 Task: Create a section Breakaway and in the section, add a milestone Cloud Backup and Recovery Planning in the project AgileEdge
Action: Mouse scrolled (50, 86) with delta (0, 0)
Screenshot: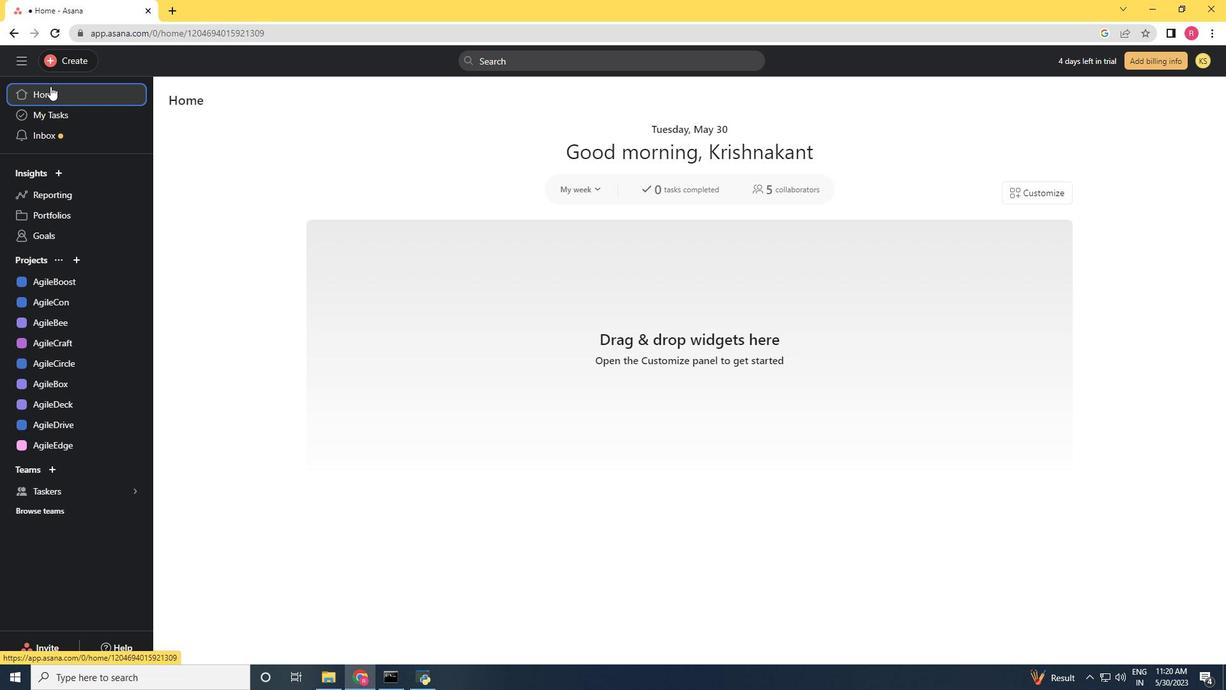 
Action: Mouse moved to (96, 438)
Screenshot: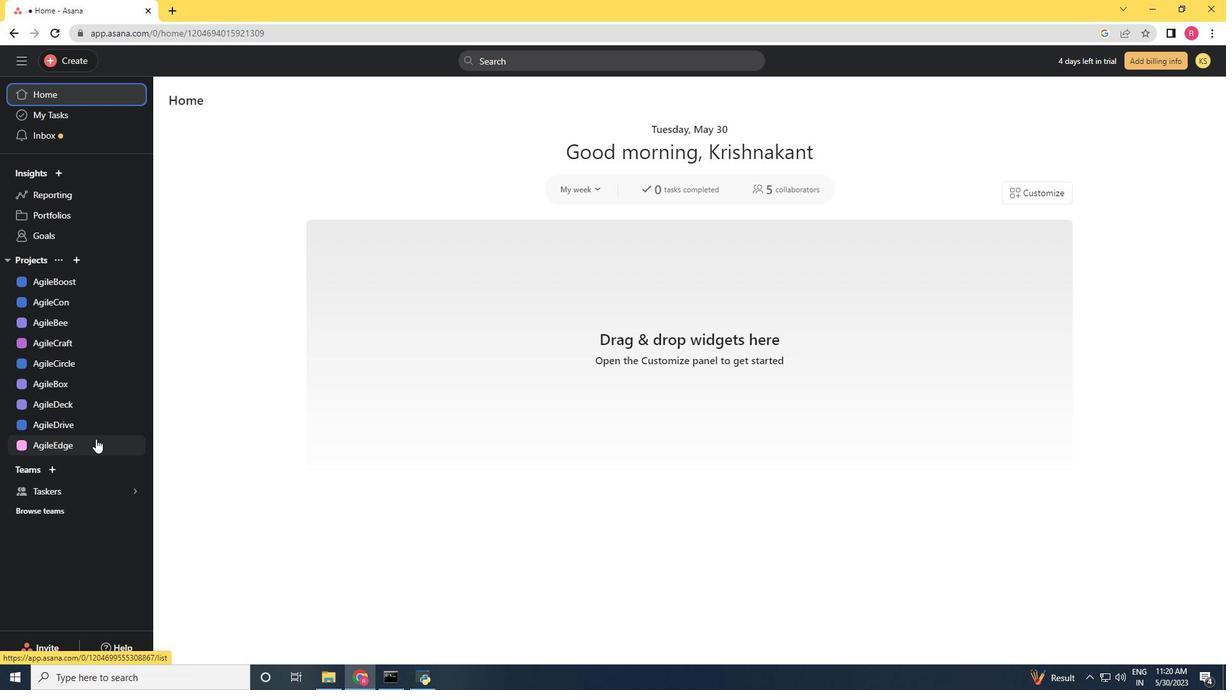 
Action: Mouse pressed left at (96, 438)
Screenshot: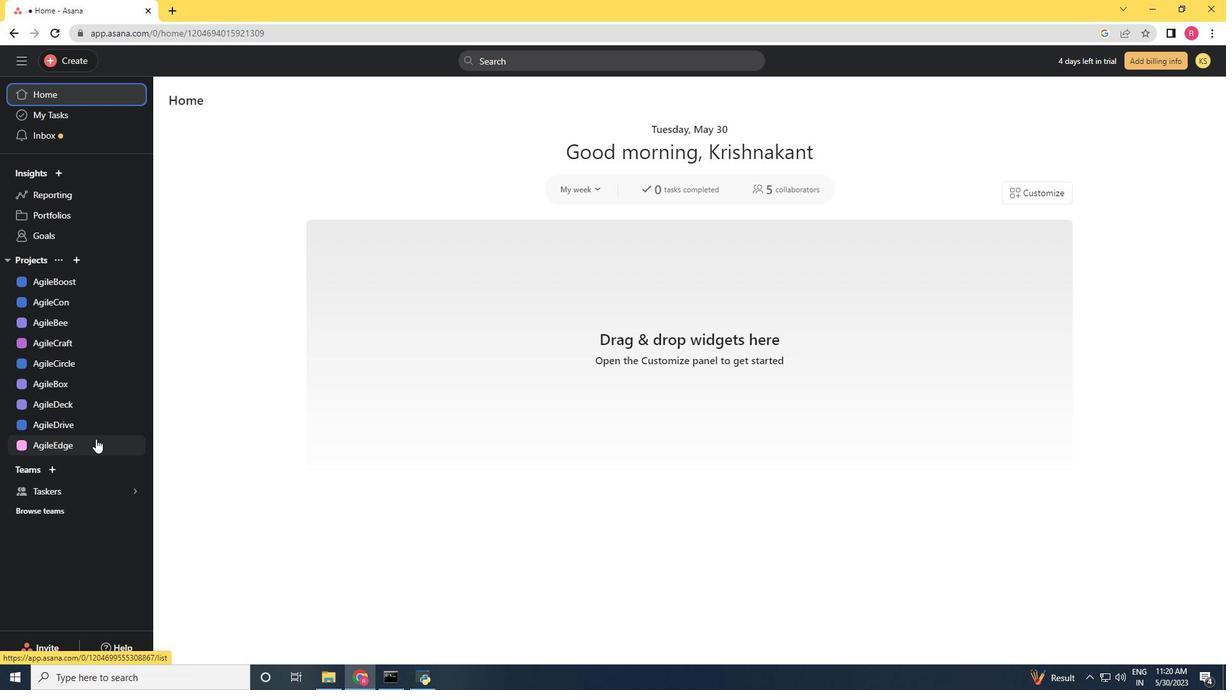 
Action: Mouse moved to (375, 382)
Screenshot: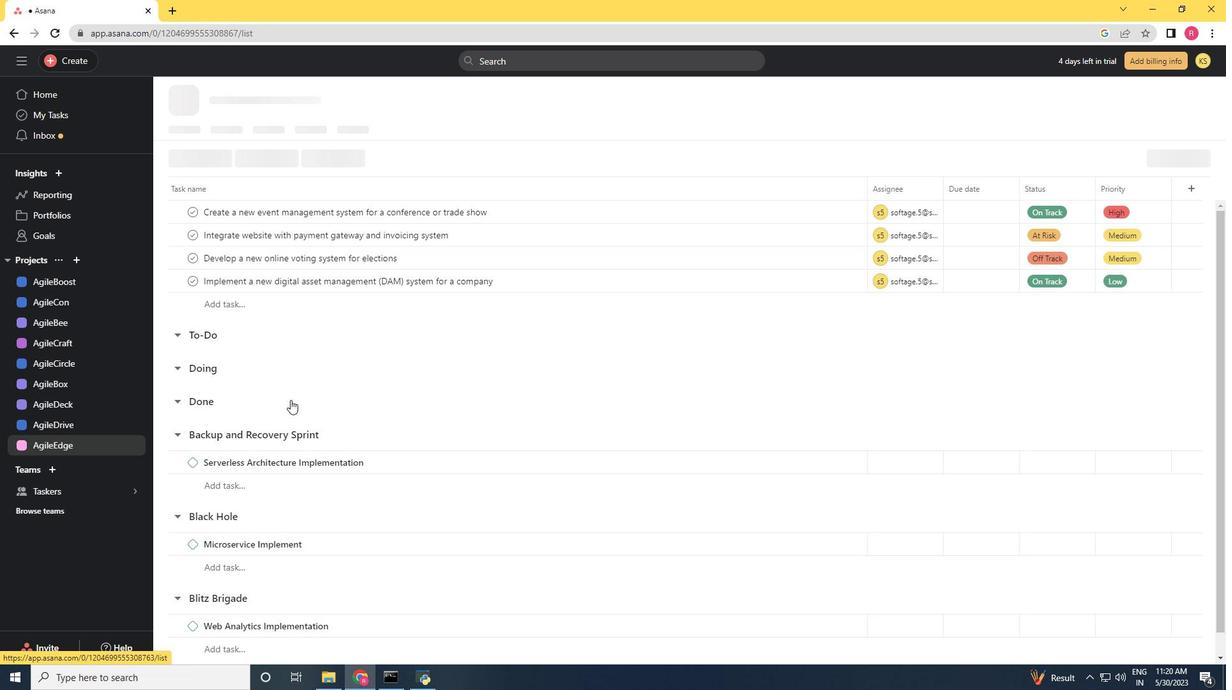 
Action: Mouse scrolled (375, 382) with delta (0, 0)
Screenshot: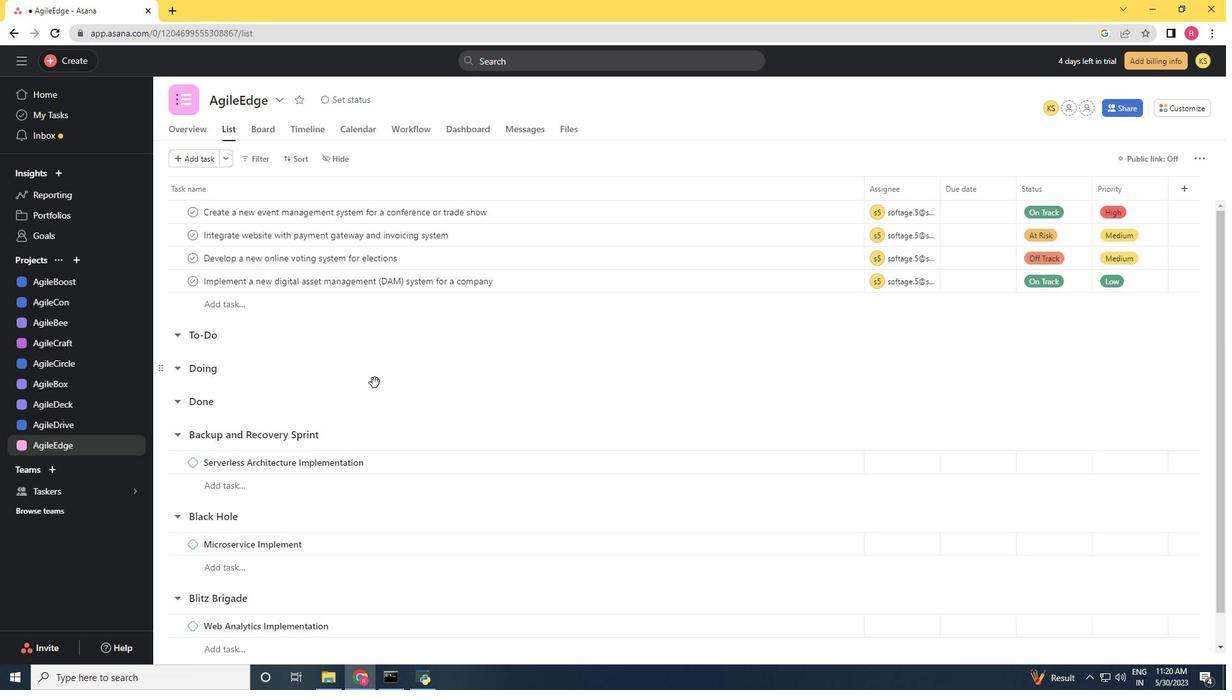 
Action: Mouse scrolled (375, 382) with delta (0, 0)
Screenshot: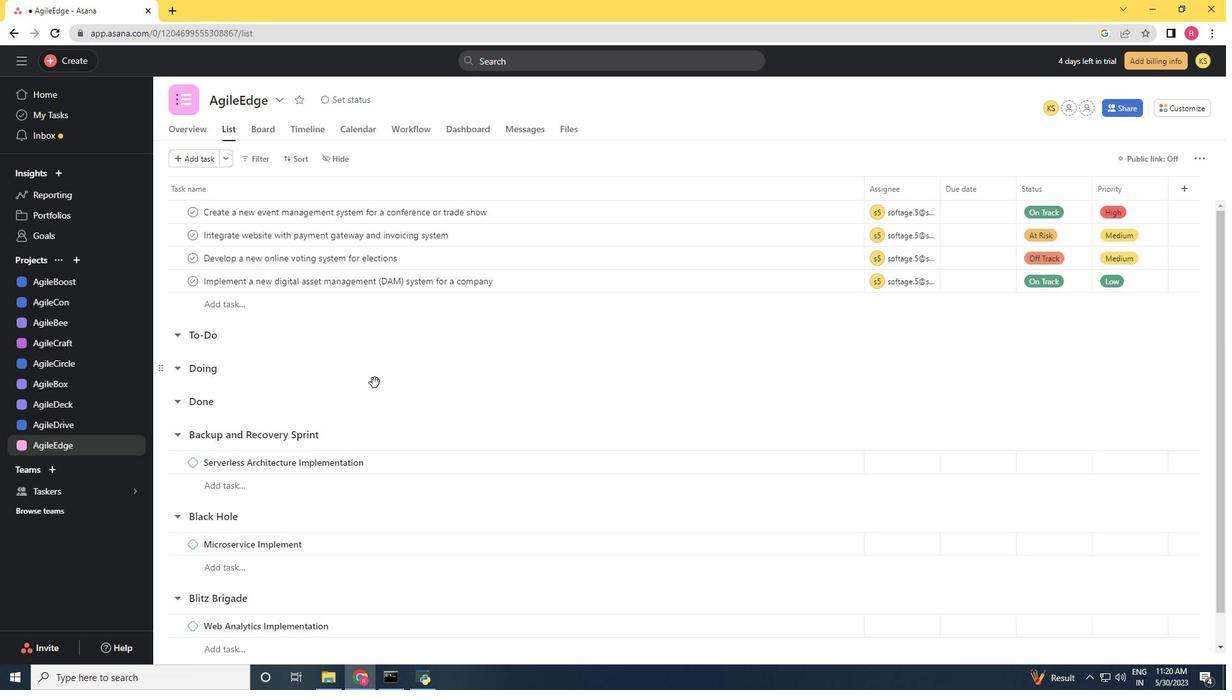 
Action: Mouse scrolled (375, 382) with delta (0, 0)
Screenshot: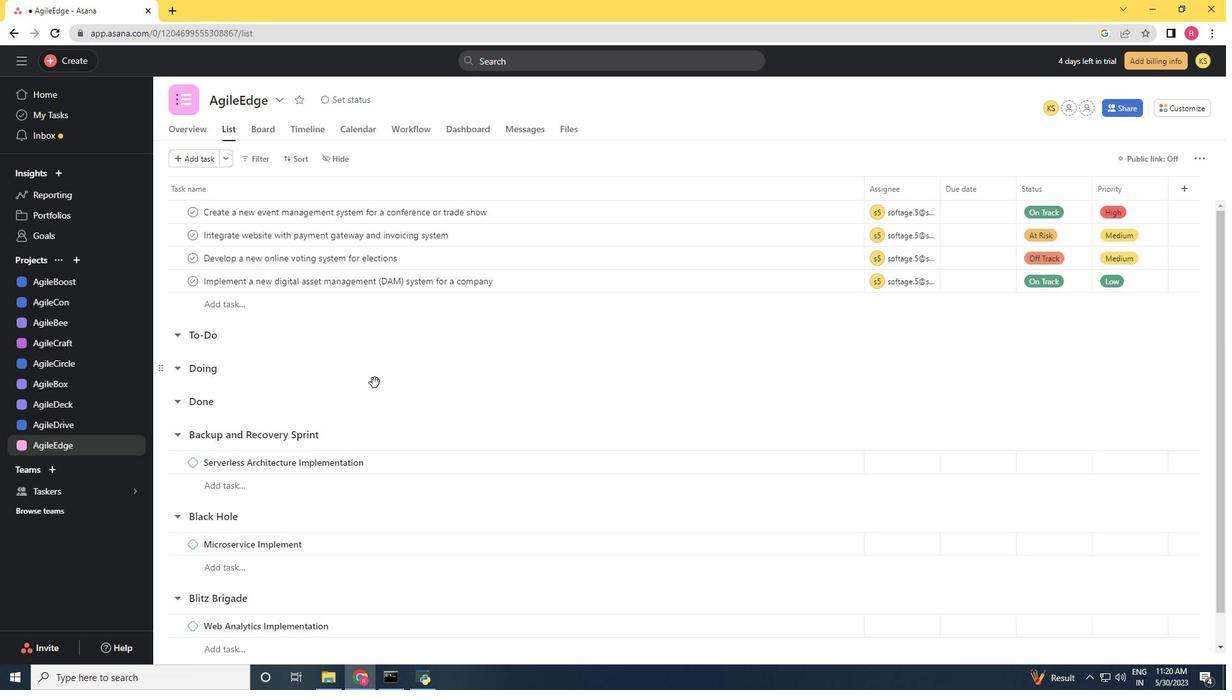 
Action: Mouse scrolled (375, 382) with delta (0, 0)
Screenshot: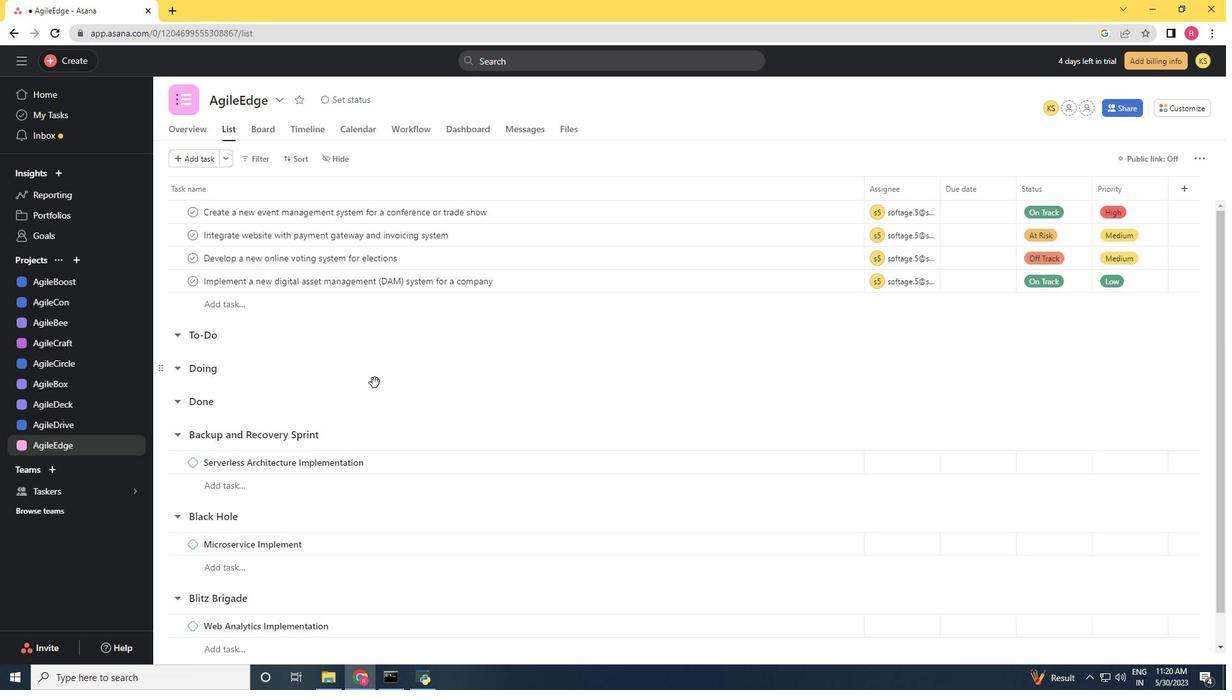 
Action: Mouse scrolled (375, 382) with delta (0, 0)
Screenshot: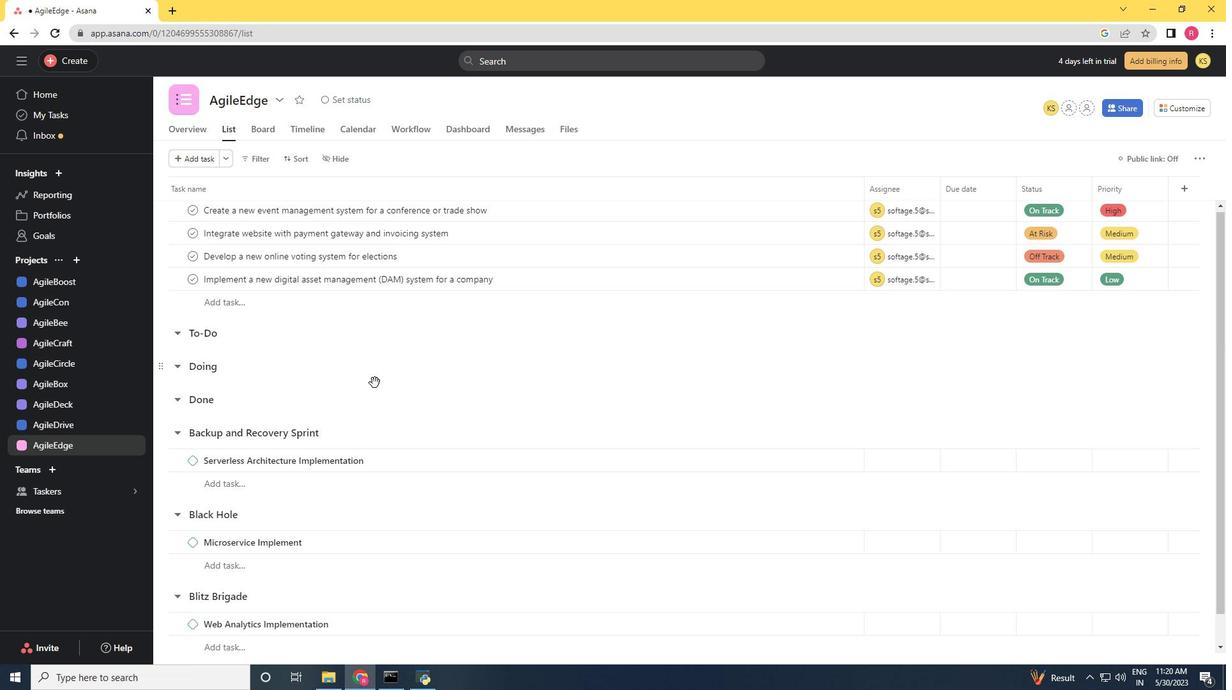 
Action: Mouse moved to (223, 637)
Screenshot: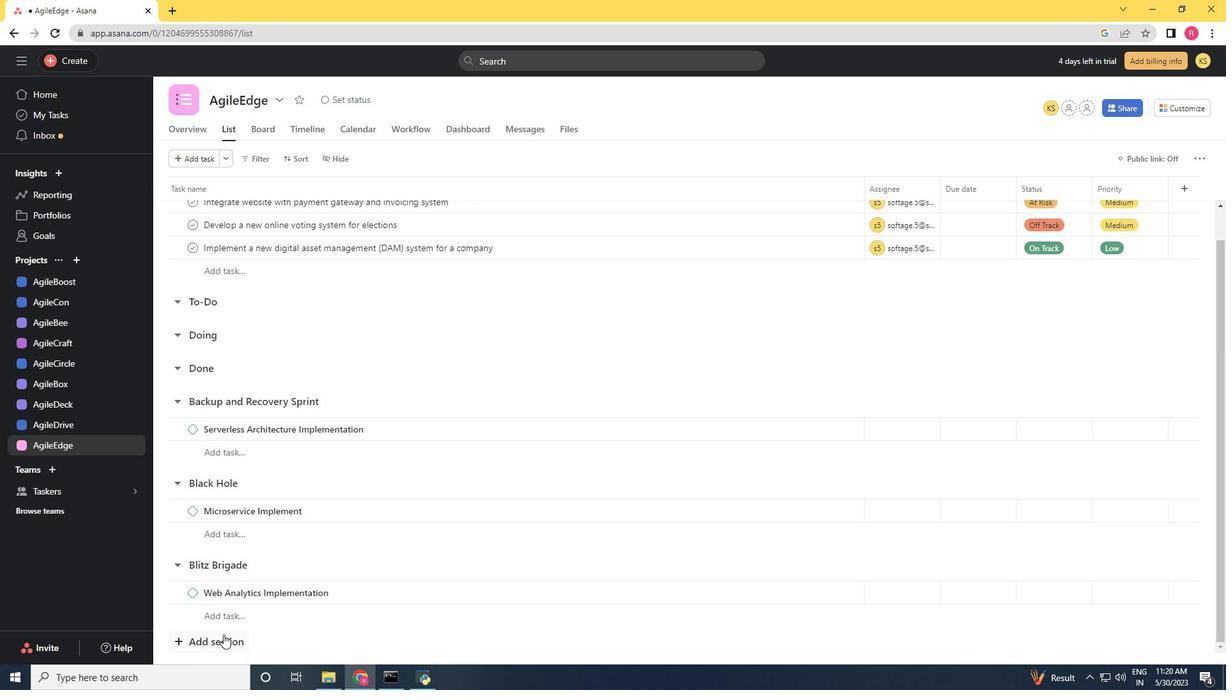 
Action: Mouse pressed left at (223, 637)
Screenshot: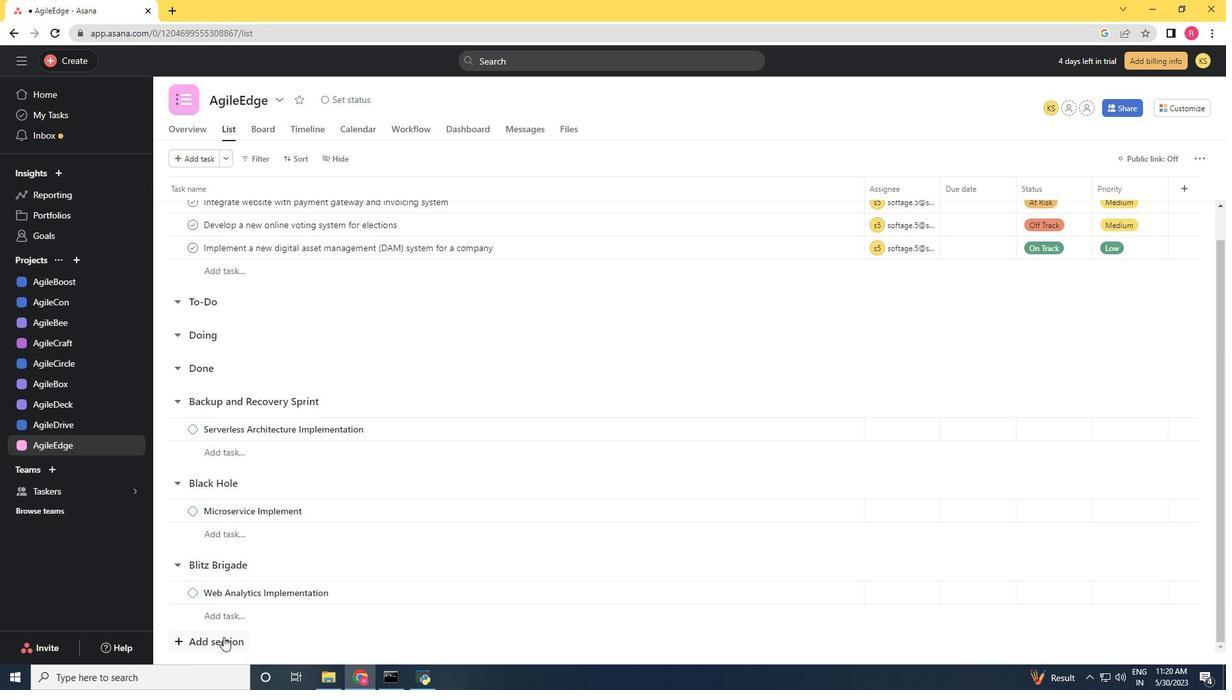 
Action: Mouse moved to (358, 498)
Screenshot: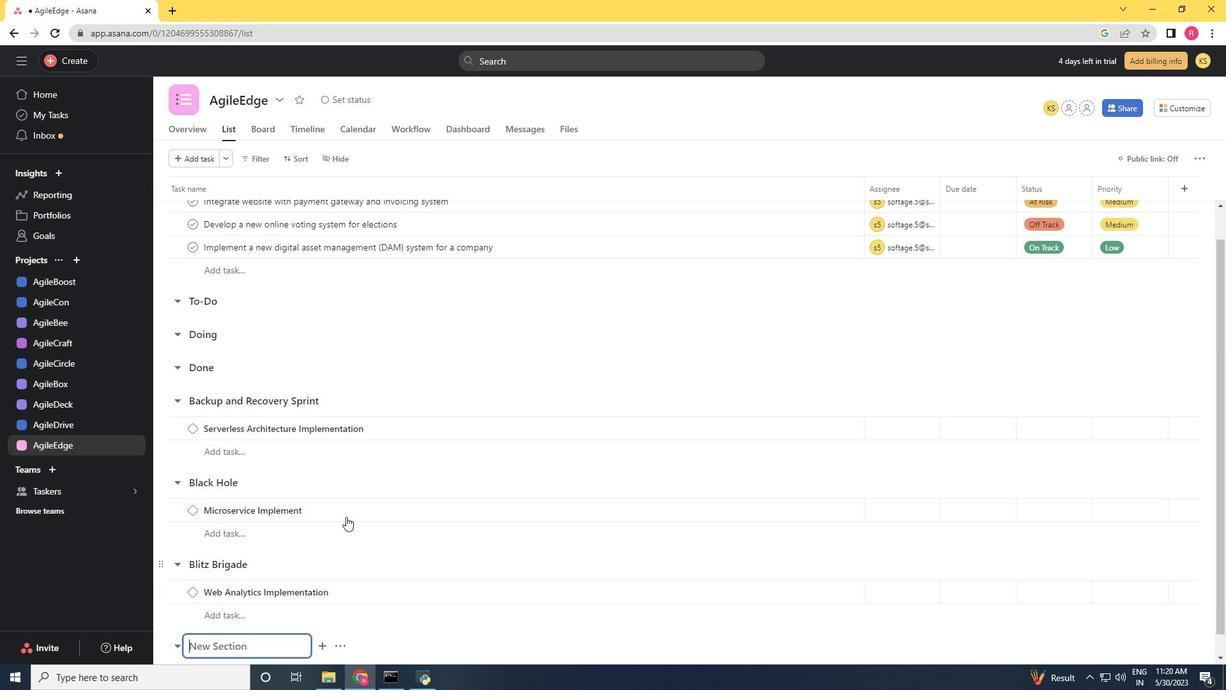 
Action: Mouse scrolled (358, 497) with delta (0, 0)
Screenshot: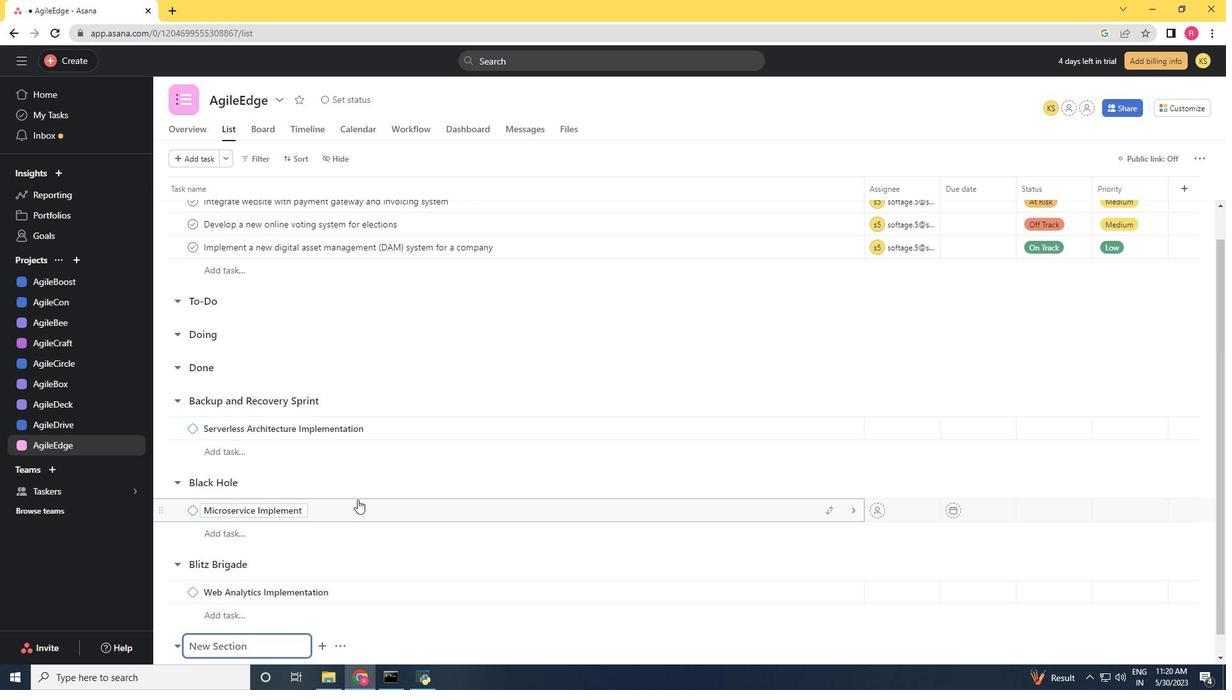 
Action: Mouse scrolled (358, 497) with delta (0, 0)
Screenshot: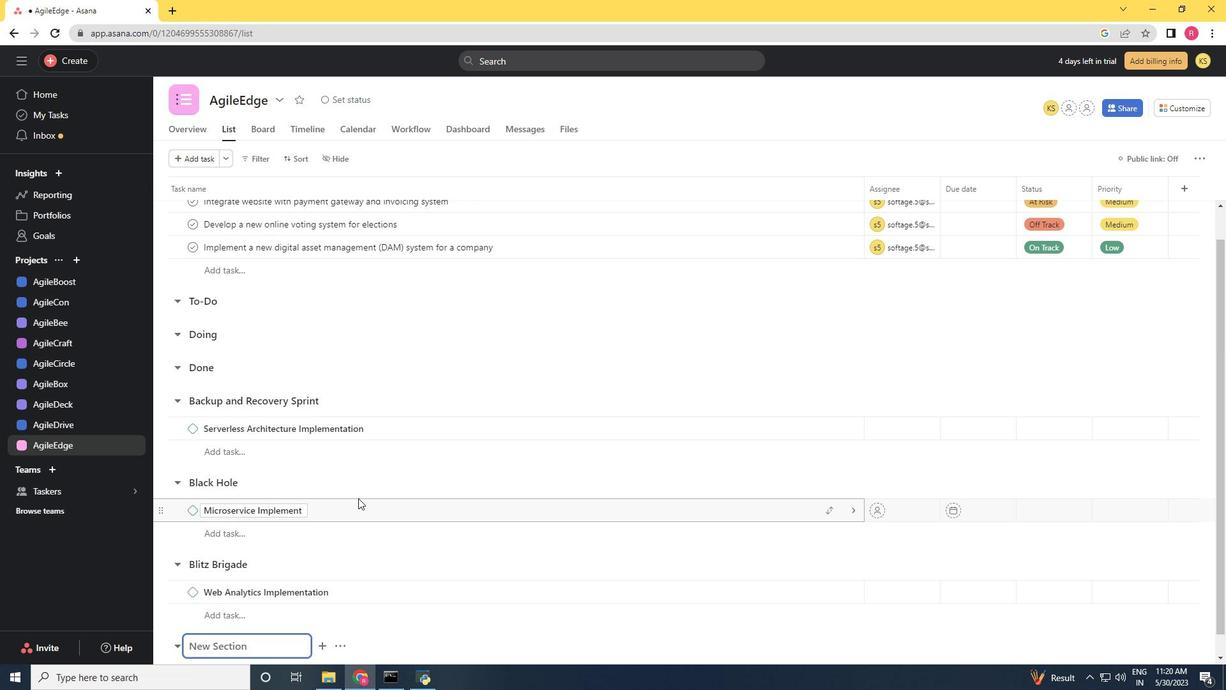 
Action: Mouse scrolled (358, 497) with delta (0, 0)
Screenshot: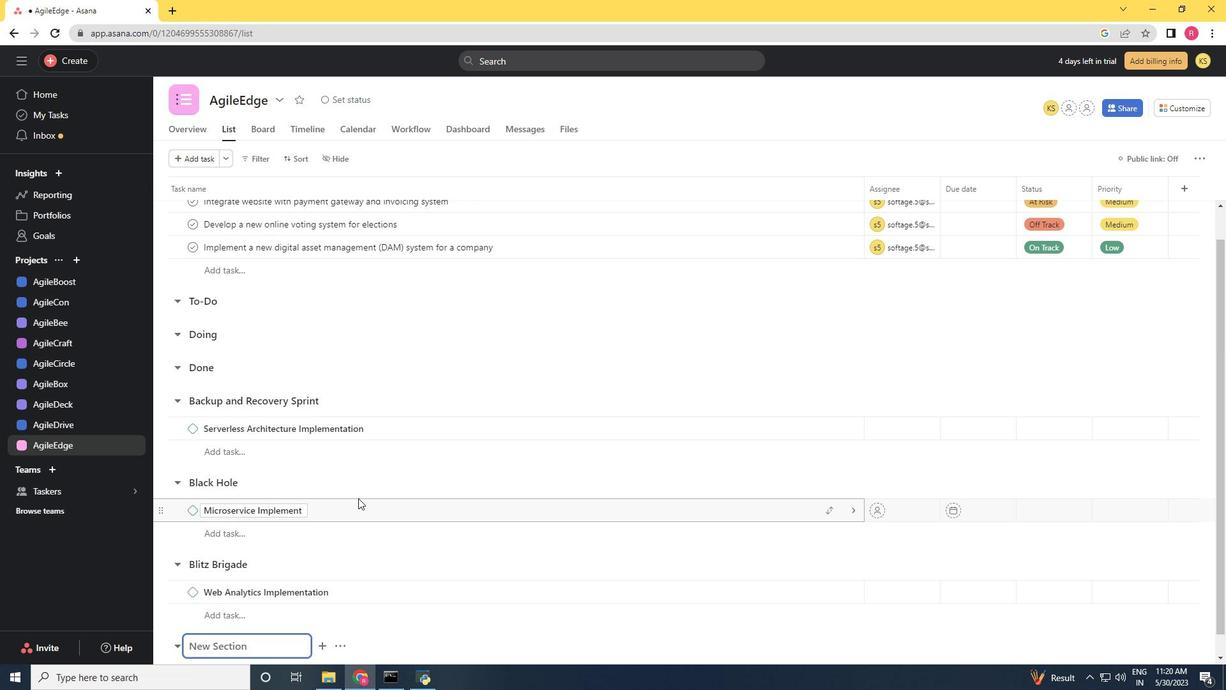 
Action: Mouse scrolled (358, 497) with delta (0, 0)
Screenshot: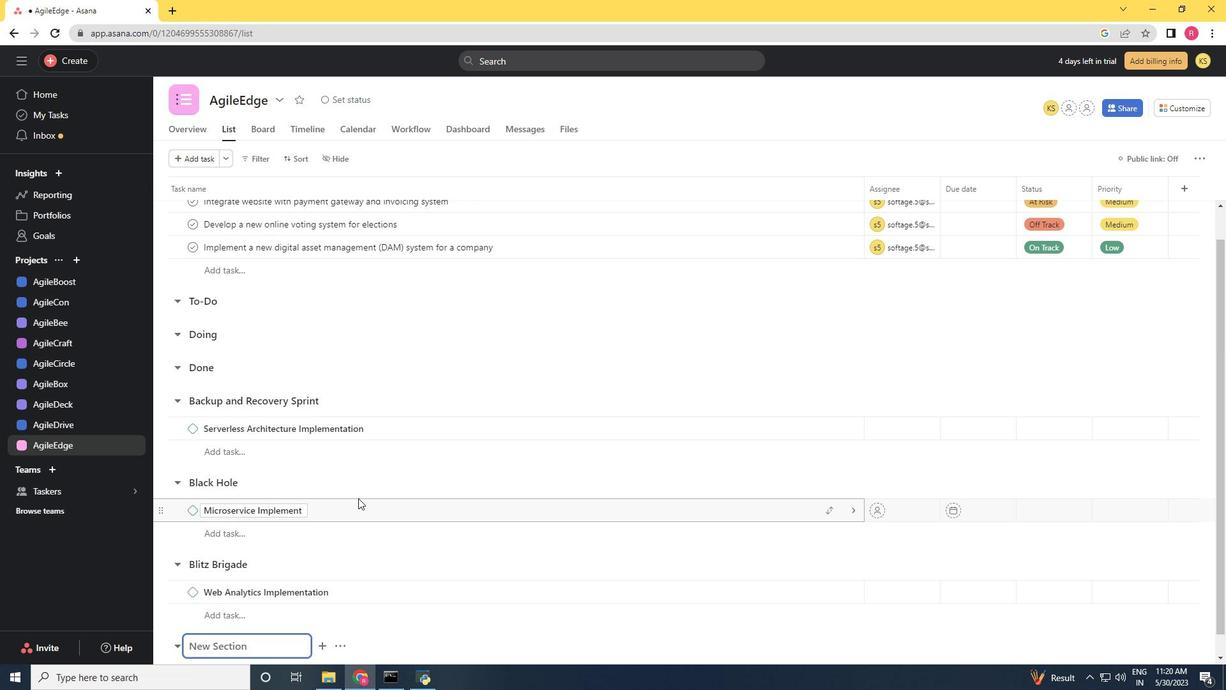 
Action: Mouse scrolled (358, 497) with delta (0, 0)
Screenshot: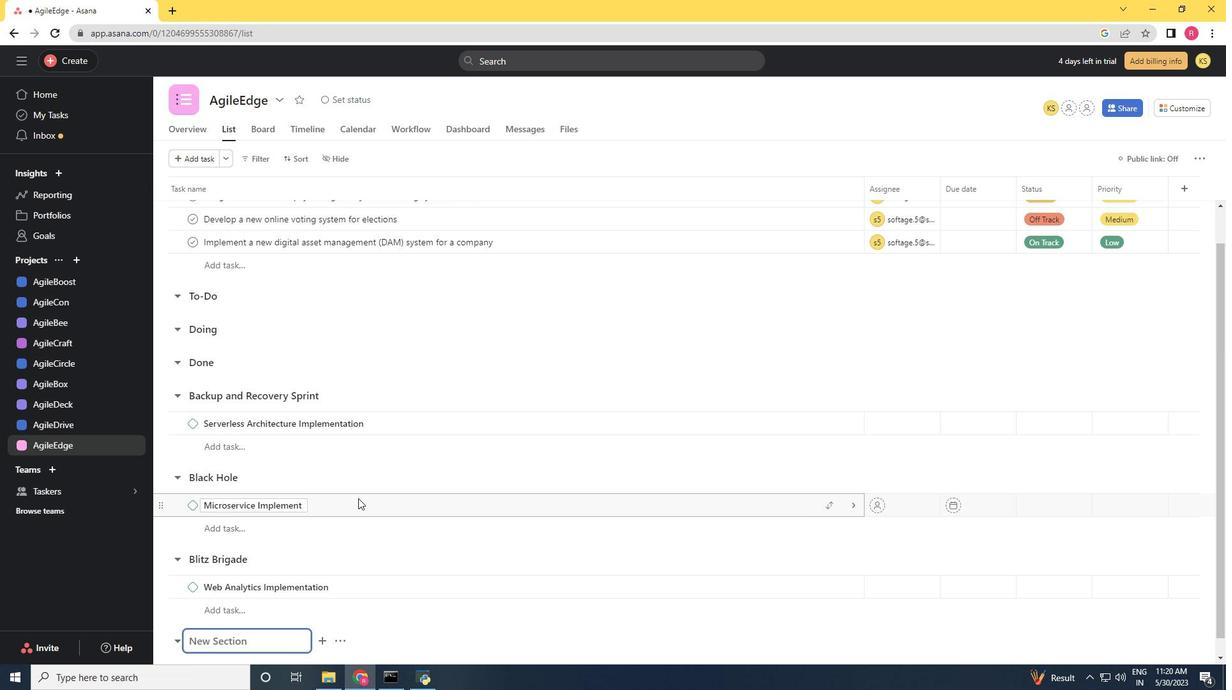 
Action: Mouse moved to (453, 421)
Screenshot: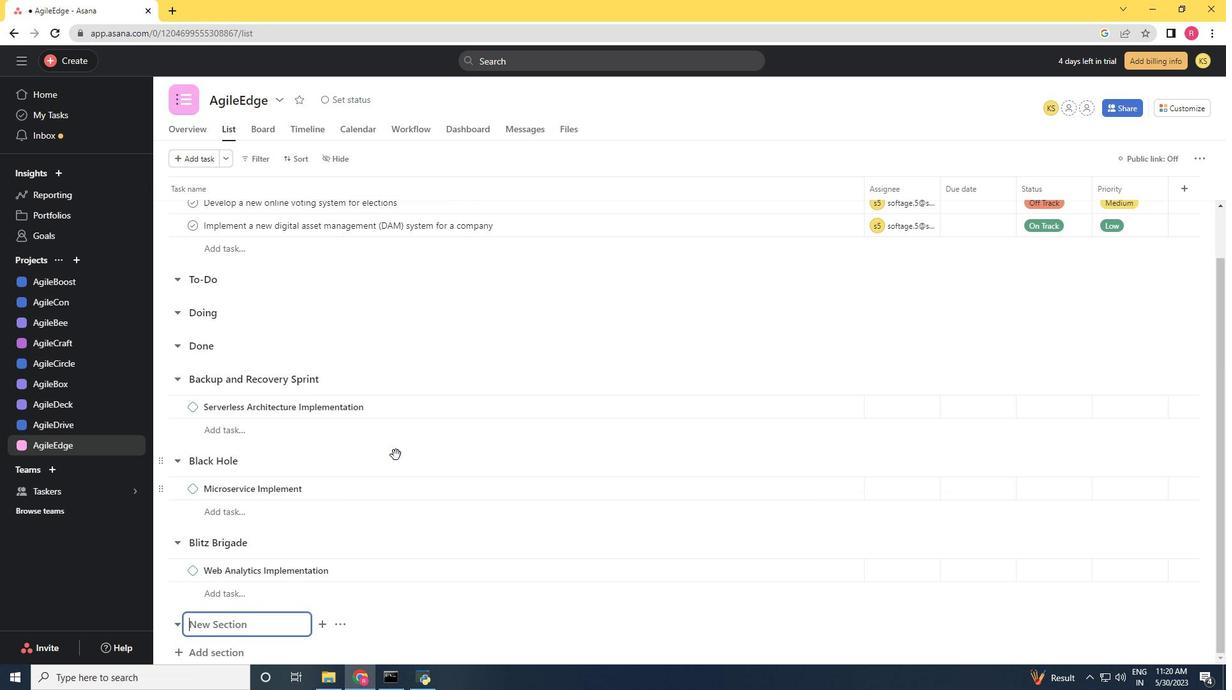 
Action: Key pressed <Key.shift><Key.shift><Key.shift><Key.shift><Key.shift><Key.shift><Key.shift><Key.shift><Key.shift><Key.shift><Key.shift><Key.shift><Key.shift><Key.shift><Key.shift><Key.shift><Key.shift><Key.shift><Key.shift><Key.shift><Key.shift><Key.shift><Key.shift>Breakaway<Key.enter><Key.shift>Cloud<Key.space><Key.shift>Backup<Key.space>and<Key.space><Key.shift>Recovery<Key.space><Key.shift>Planning
Screenshot: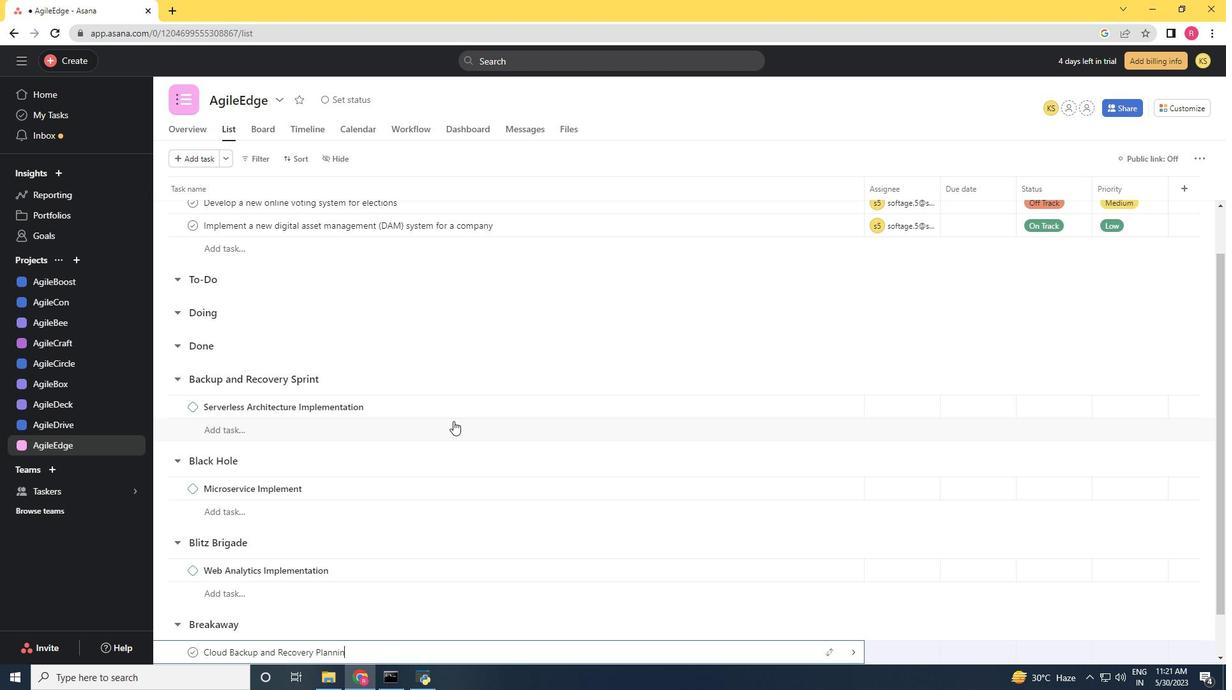 
Action: Mouse scrolled (453, 420) with delta (0, 0)
Screenshot: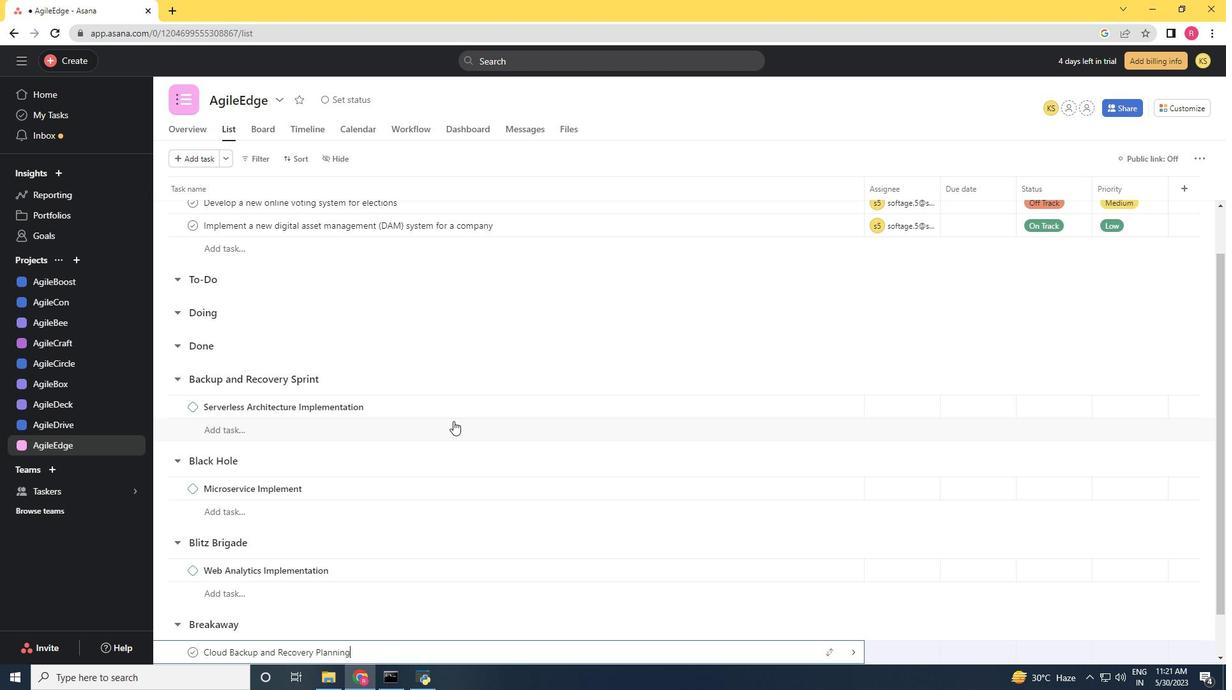 
Action: Mouse scrolled (453, 420) with delta (0, 0)
Screenshot: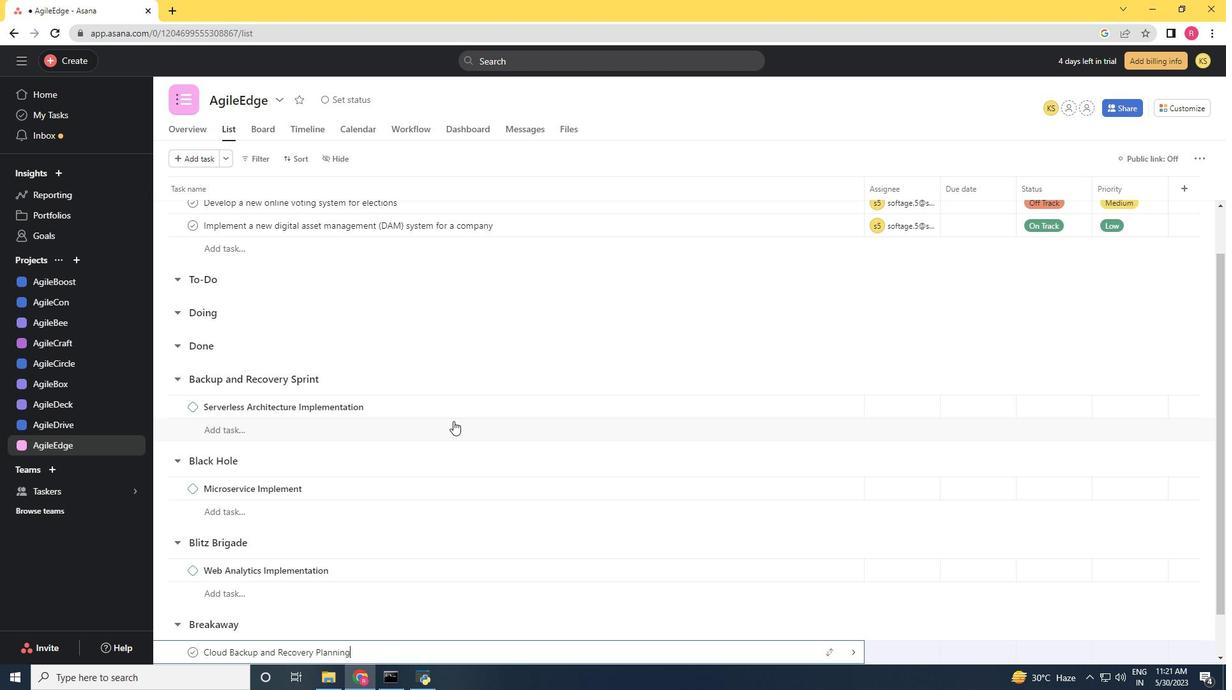 
Action: Key pressed <Key.space>
Screenshot: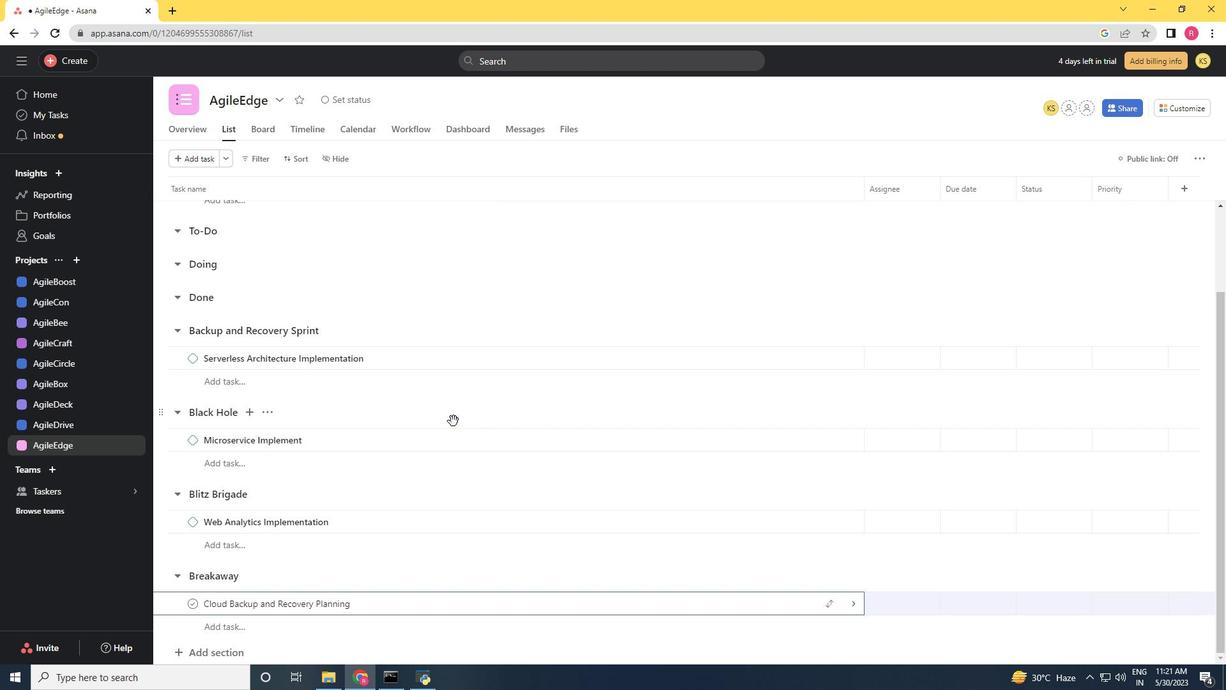
Action: Mouse moved to (384, 599)
Screenshot: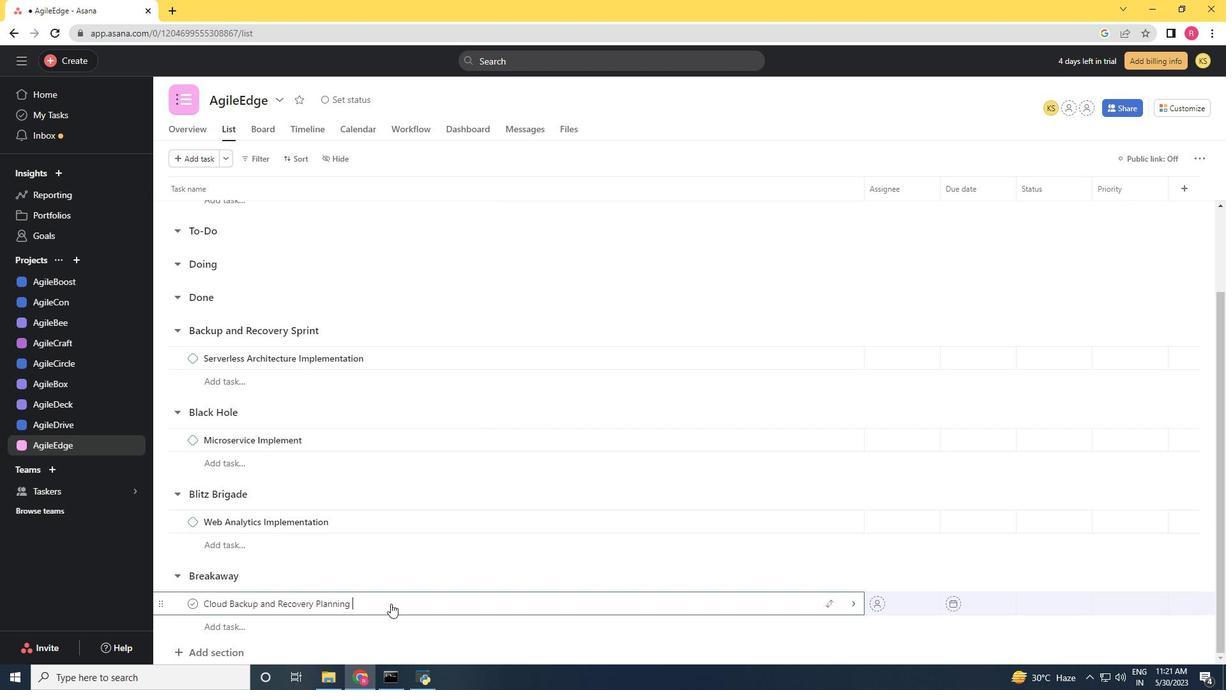 
Action: Mouse pressed right at (384, 599)
Screenshot: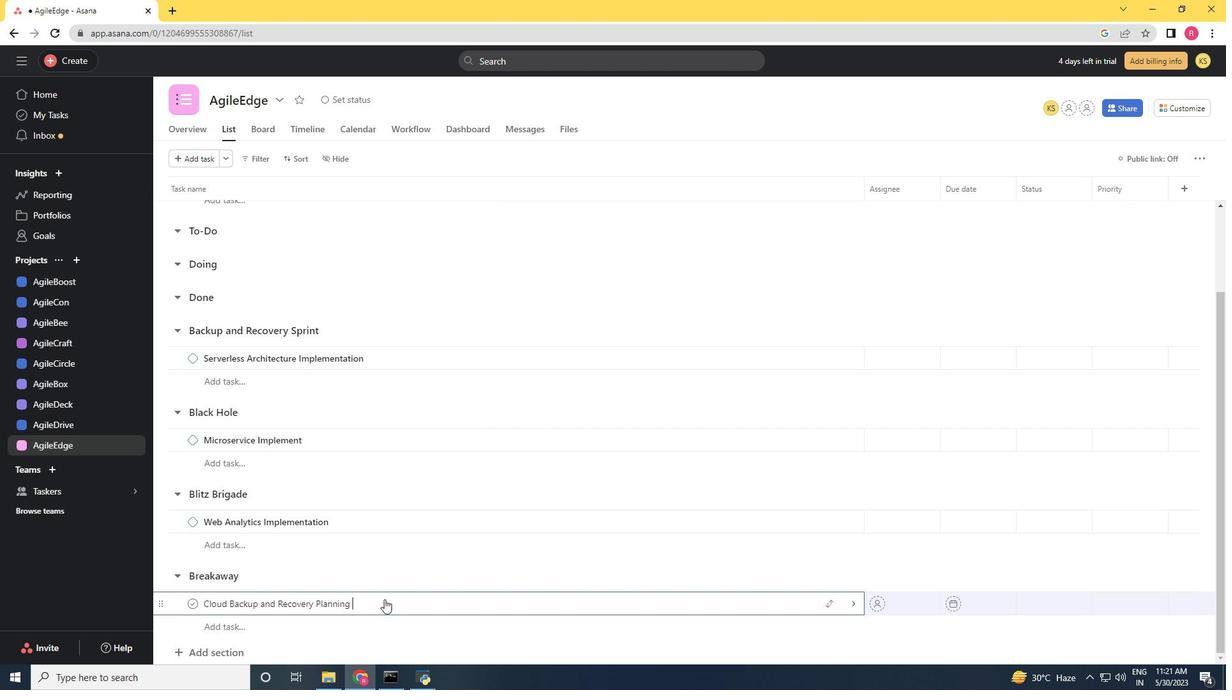 
Action: Mouse moved to (427, 538)
Screenshot: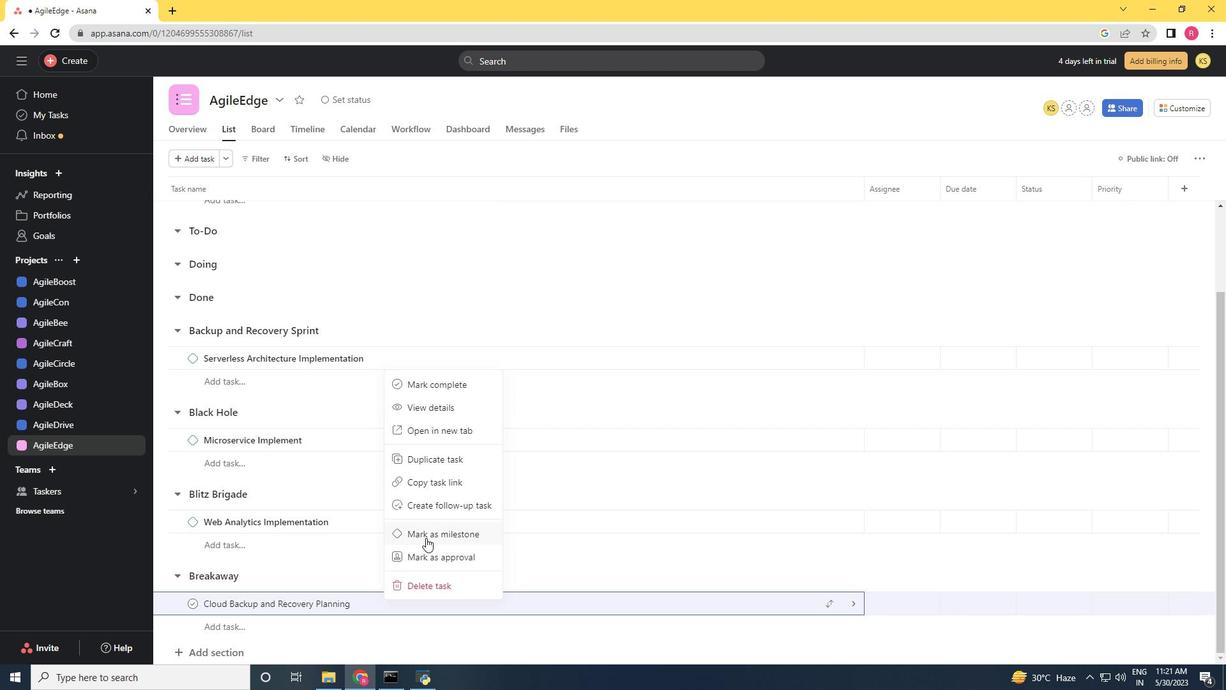 
Action: Mouse pressed left at (427, 538)
Screenshot: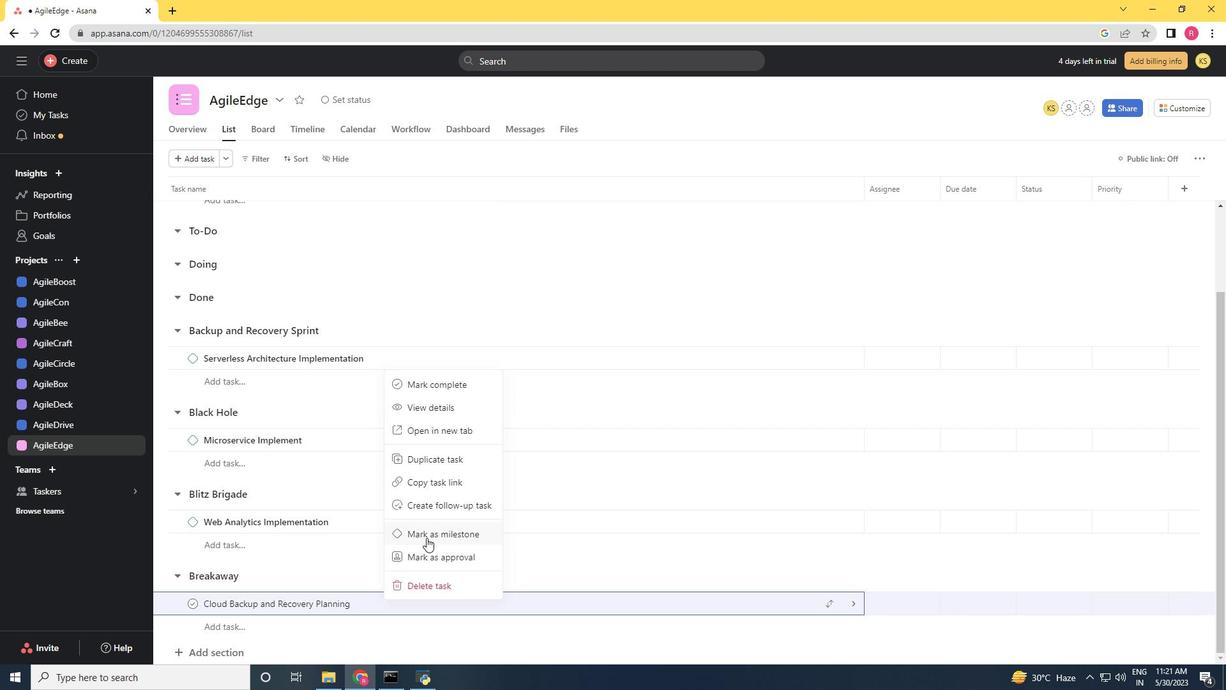 
